 Task: Add an event with the title Third Networking Seminar, date ''2023/10/18'', time 02:00and add a description: The Sales Techniques training session is a comprehensive and interactive workshop designed to equip sales professionals with effective strategies, skills, and tactics to enhance their sales performance and achieve greater success in their roles. This session focuses on developing a deep understanding of customer needs, building strong relationships, and closing deals through persuasive and customer-centric approaches.Mark the tasks as Completed , logged in from the account softage.5@softage.netand send the event invitation to softage.4@softage.net and softage.6@softage.net. Set a reminder for the event Weekly on Sunday
Action: Mouse moved to (57, 112)
Screenshot: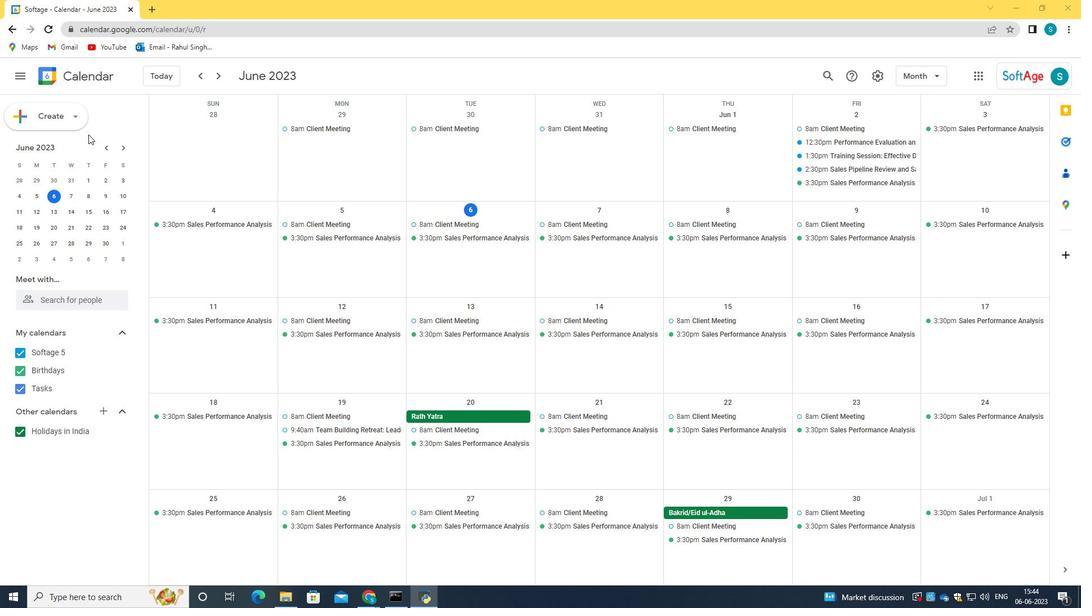 
Action: Mouse pressed left at (57, 112)
Screenshot: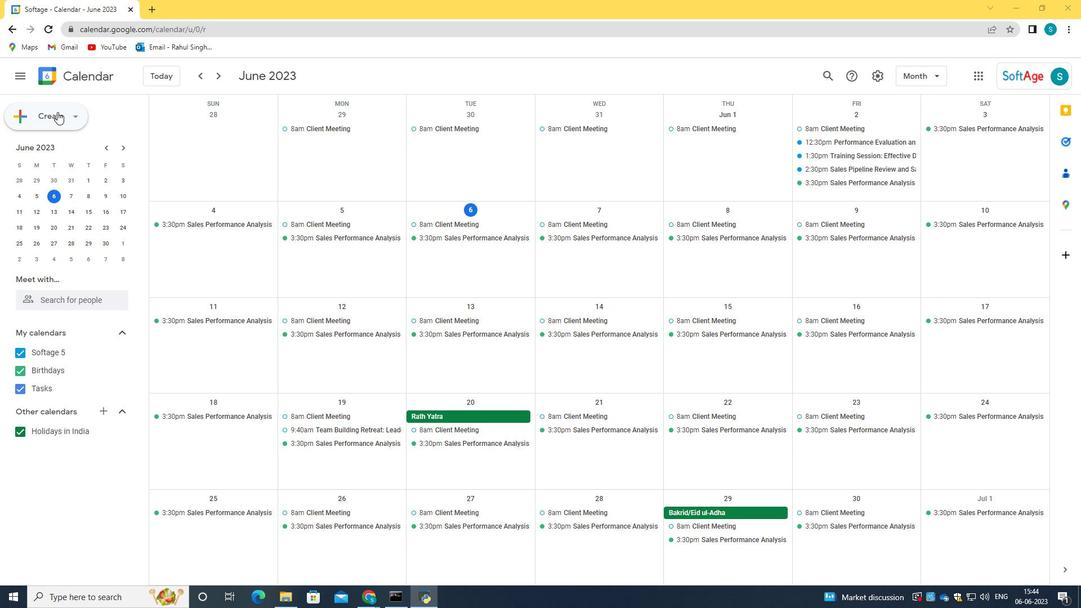 
Action: Mouse moved to (91, 144)
Screenshot: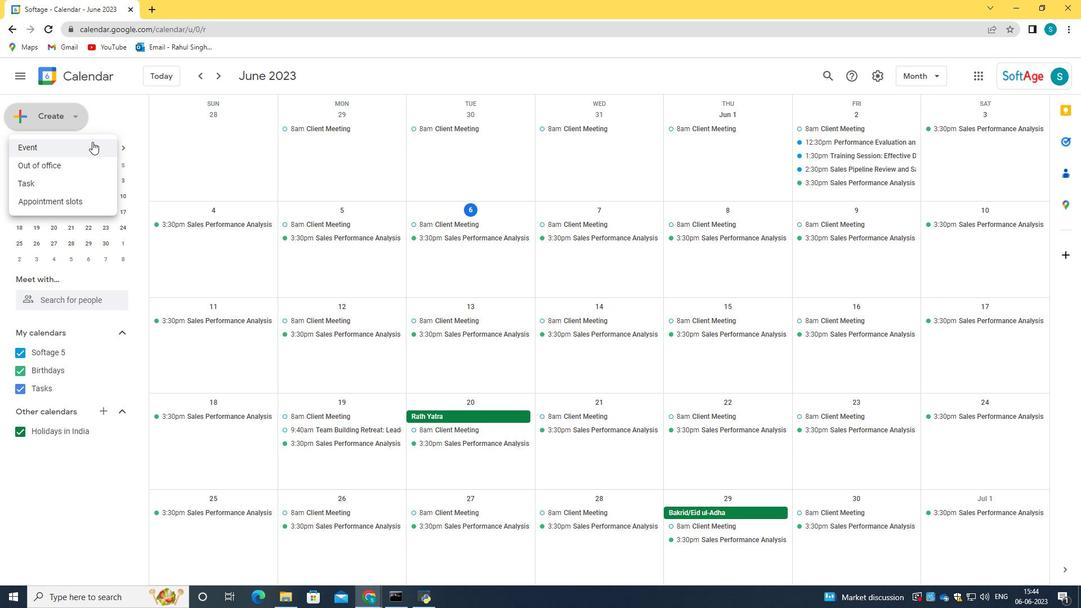 
Action: Mouse pressed left at (91, 144)
Screenshot: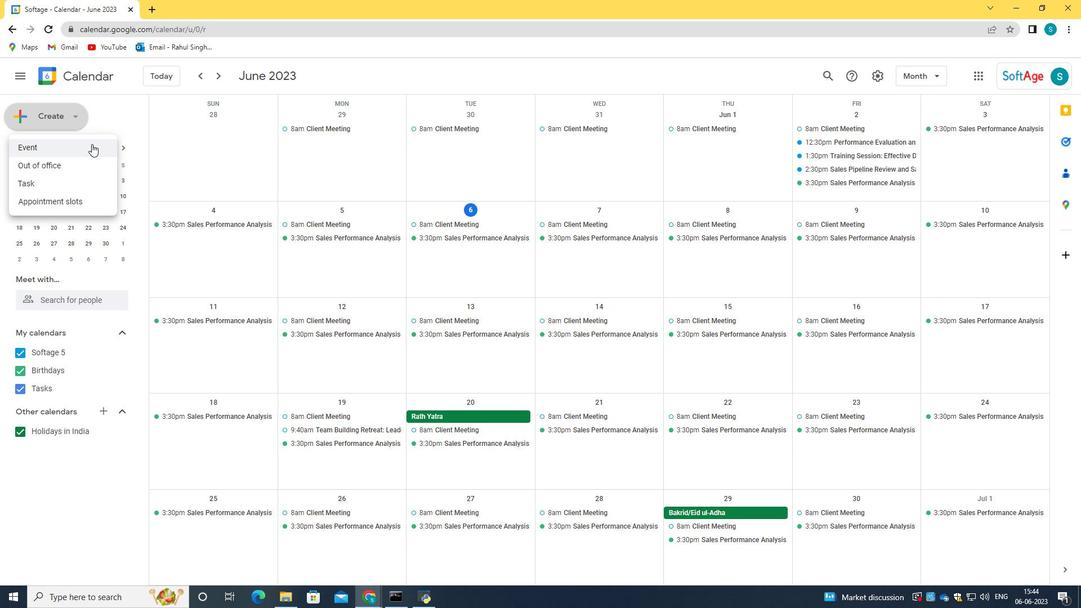 
Action: Mouse moved to (316, 455)
Screenshot: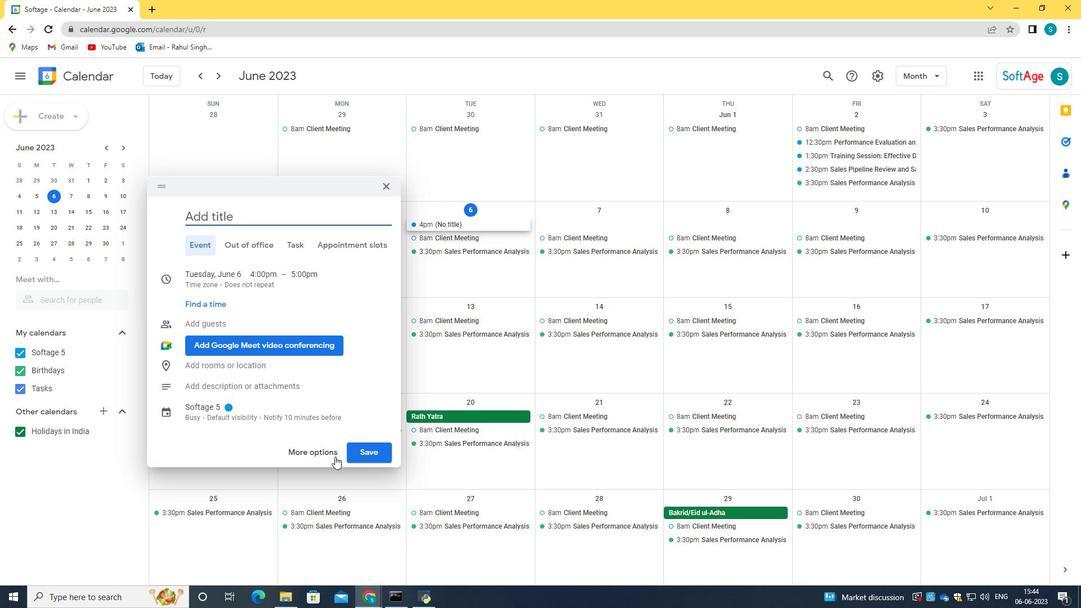 
Action: Mouse pressed left at (316, 455)
Screenshot: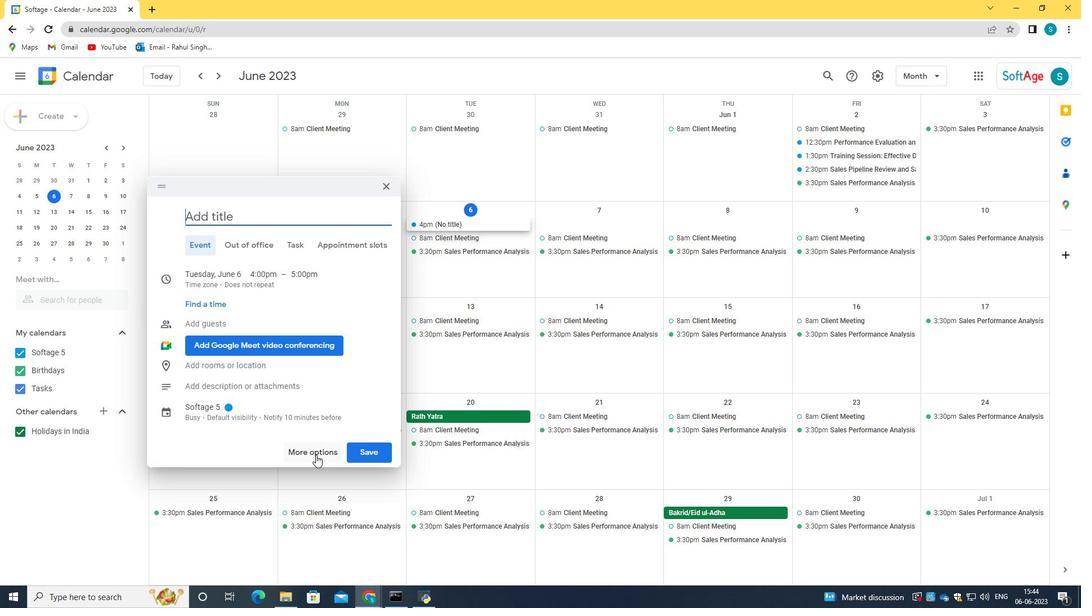 
Action: Mouse moved to (93, 82)
Screenshot: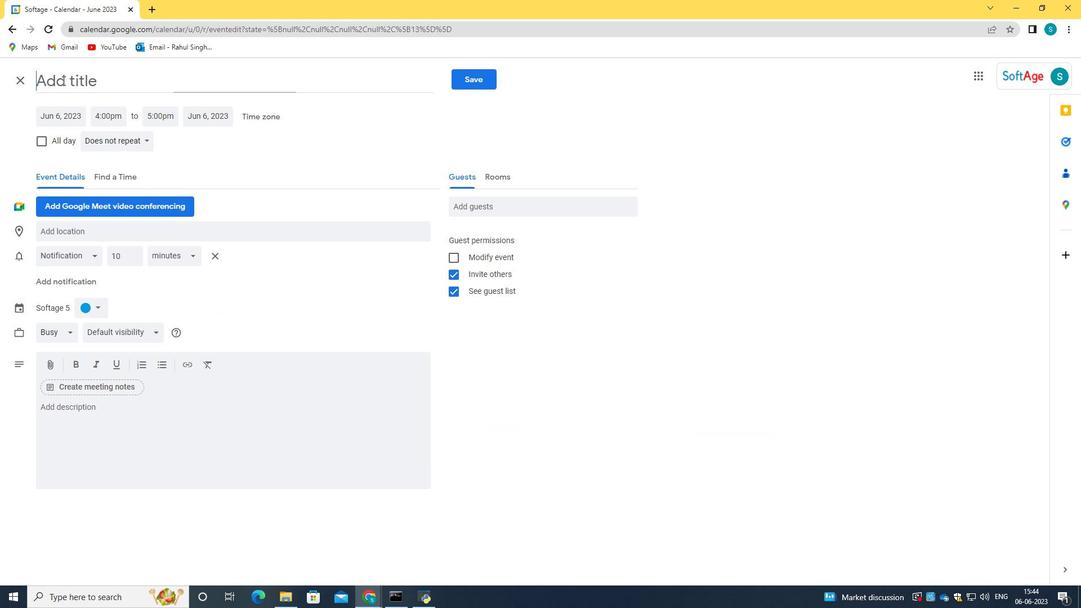 
Action: Mouse pressed left at (93, 82)
Screenshot: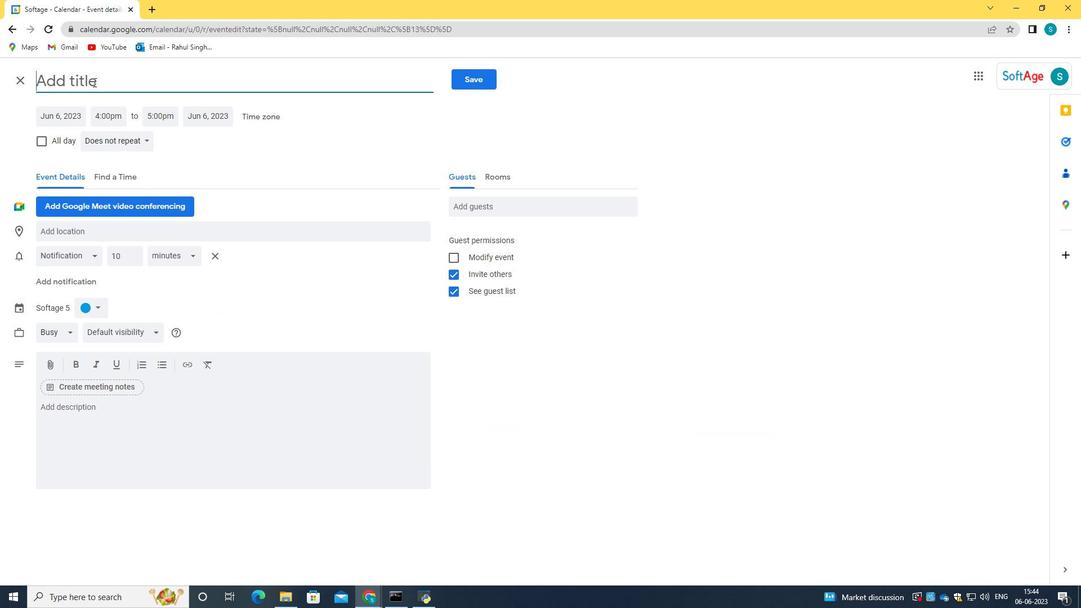 
Action: Key pressed <Key.caps_lock>T<Key.caps_lock>hier<Key.backspace><Key.backspace>rd<Key.space><Key.caps_lock>N<Key.caps_lock>eto<Key.backspace>working<Key.space><Key.caps_lock>S<Key.caps_lock>emina<Key.backspace><Key.backspace>nar<Key.space>
Screenshot: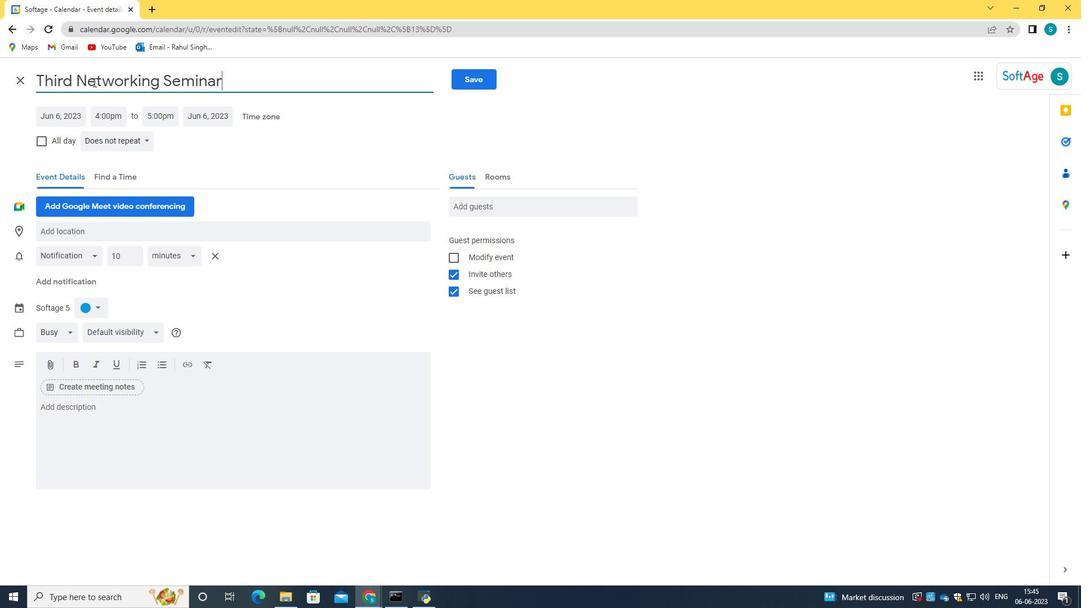 
Action: Mouse moved to (57, 118)
Screenshot: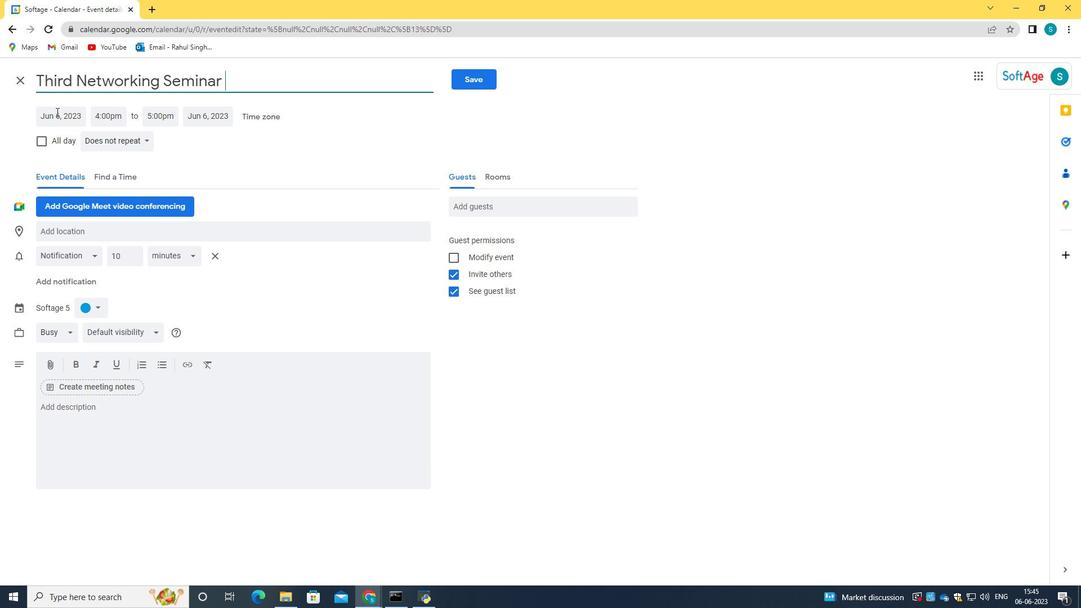 
Action: Mouse pressed left at (57, 118)
Screenshot: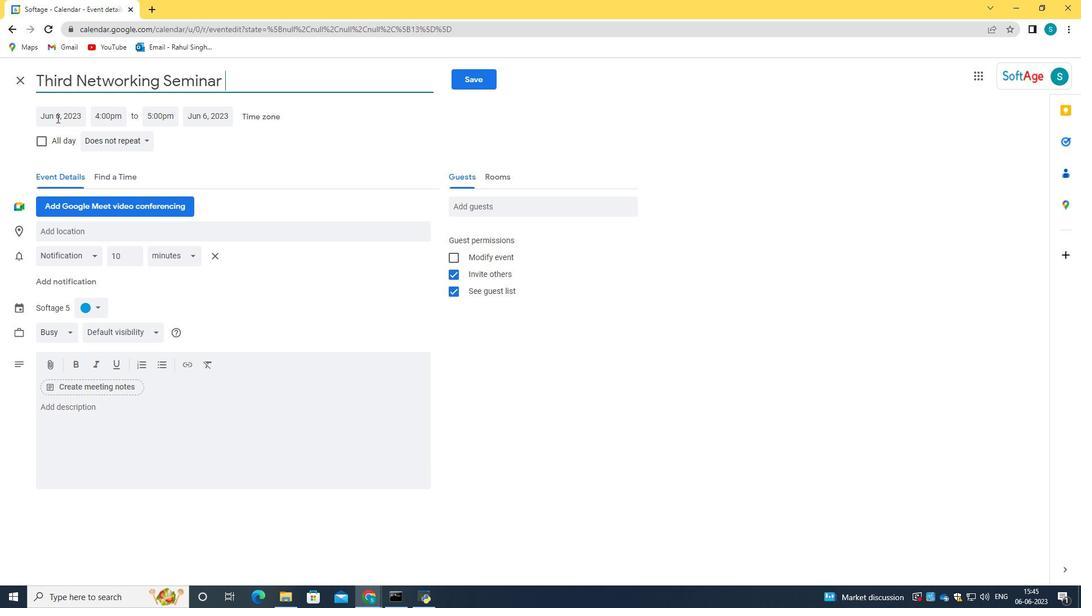 
Action: Key pressed 2023/10/18<Key.tab>02<Key.shift_r>:00<Key.space>am
Screenshot: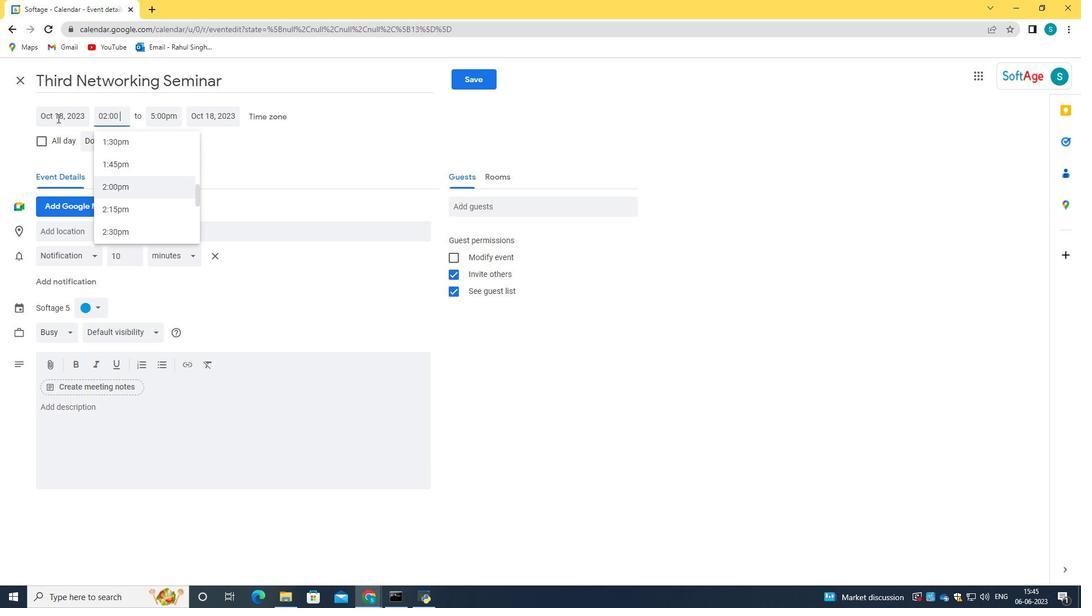 
Action: Mouse moved to (122, 188)
Screenshot: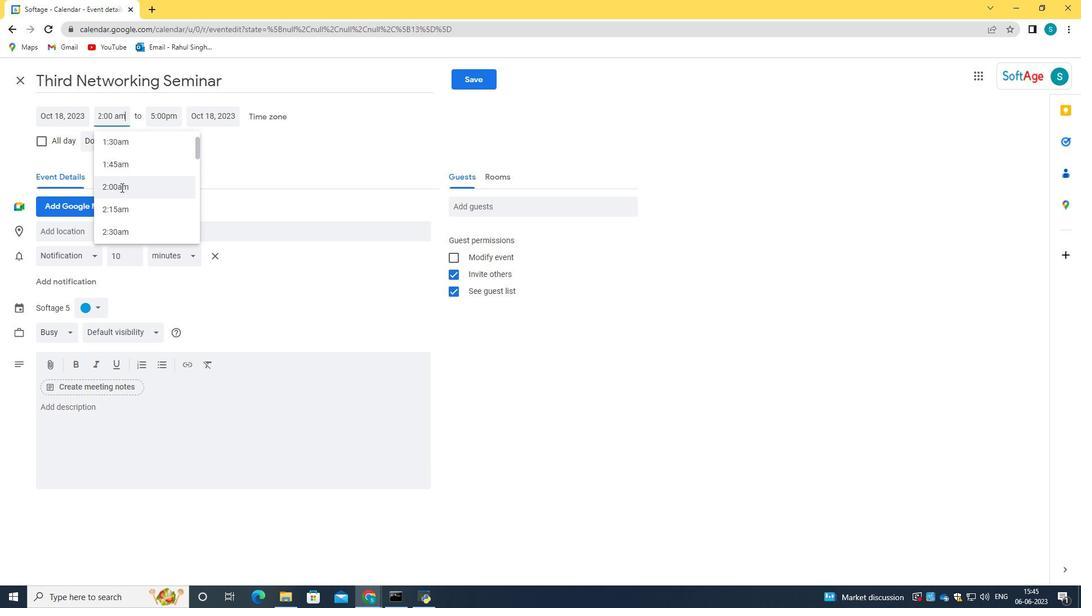 
Action: Mouse pressed left at (122, 188)
Screenshot: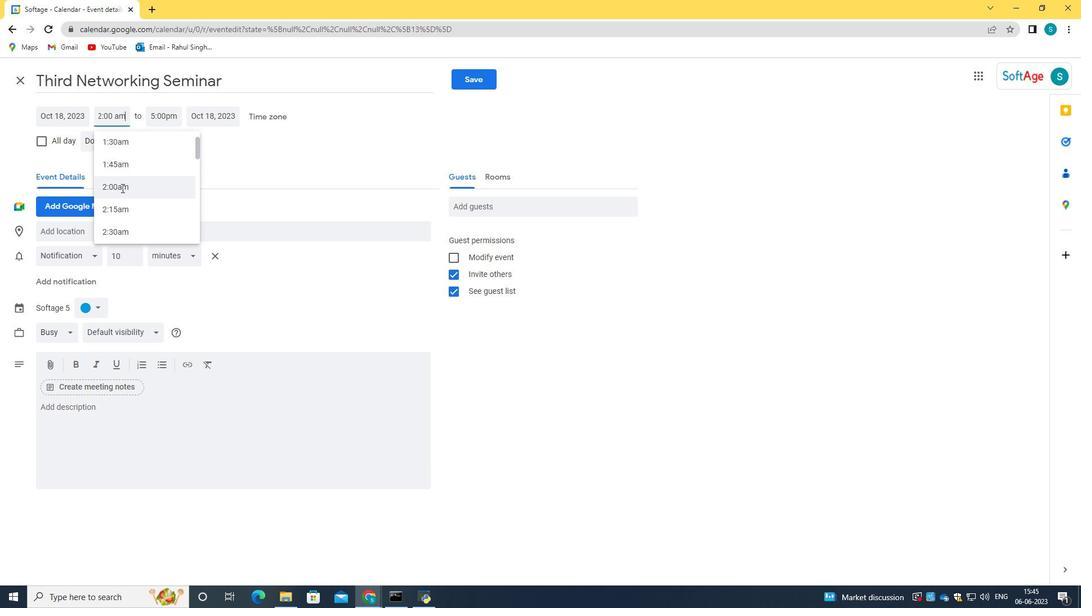 
Action: Mouse moved to (179, 416)
Screenshot: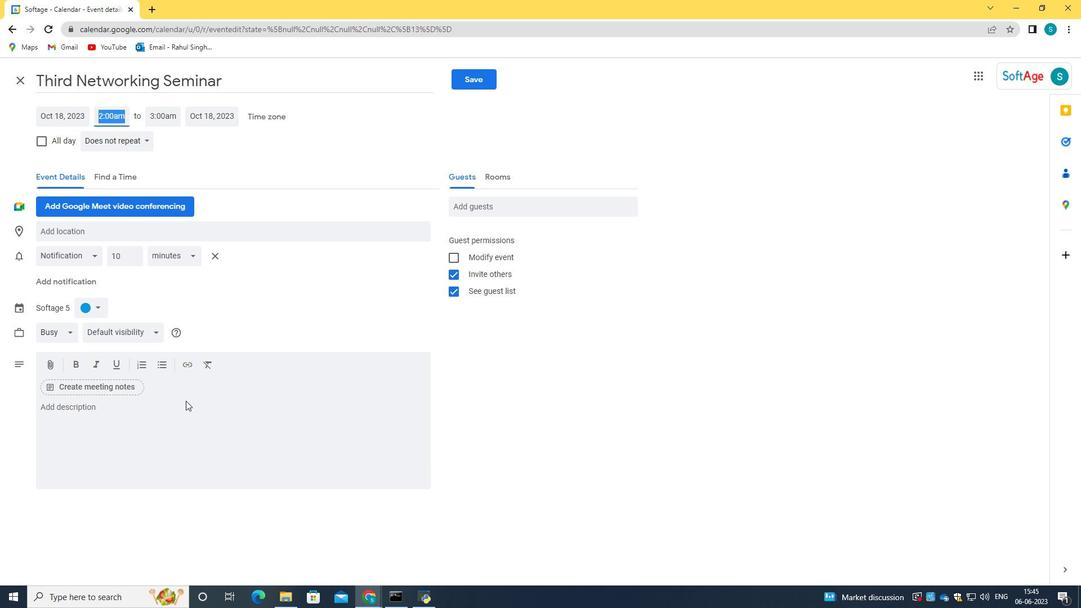 
Action: Mouse pressed left at (179, 416)
Screenshot: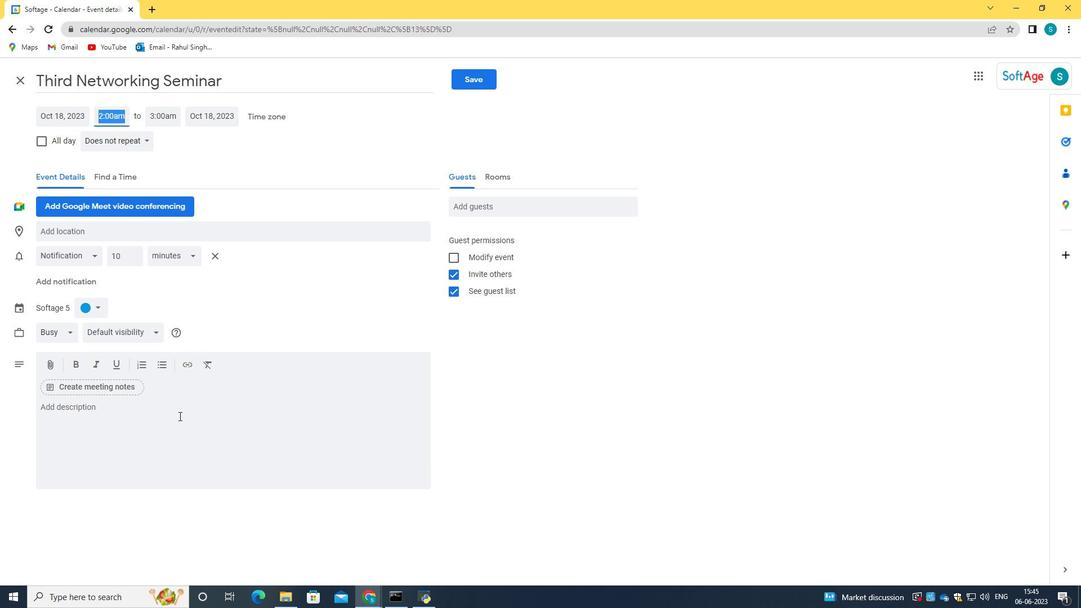 
Action: Key pressed <Key.caps_lock>T<Key.caps_lock>he<Key.space><Key.caps_lock>S<Key.caps_lock>ales<Key.space><Key.caps_lock>T<Key.caps_lock>echniques<Key.space>training<Key.space>session<Key.space>is<Key.space>a<Key.space>comprehensive<Key.space>and<Key.space>interactive<Key.space>workshop<Key.space>designed<Key.space>to<Key.space>equip<Key.space>sales<Key.space>professionals<Key.space>woi<Key.backspace><Key.backspace>ith<Key.space>effective<Key.space>strategies,<Key.space>skills<Key.space>and<Key.space>tactics<Key.space>to<Key.space>enhance<Key.space>their<Key.space>sales<Key.space>f<Key.backspace>performacne<Key.backspace><Key.backspace><Key.backspace>nce<Key.space>and<Key.space>achieve<Key.space>greater<Key.space>success<Key.space>in<Key.space>their<Key.space>roles.<Key.space><Key.caps_lock>T<Key.caps_lock>his<Key.space>sesss<Key.backspace>ion<Key.space>focuses<Key.space>on<Key.space>developing<Key.space>a<Key.space>deep<Key.space>understanding<Key.space>of<Key.space>customer<Key.space>needs,<Key.backspace>,<Key.space>building<Key.space>strong<Key.space>relationships,<Key.space>and<Key.space>closing<Key.space>deals<Key.space>through<Key.space>persuasive<Key.space>and<Key.space>customer-centric<Key.space>approaches.
Screenshot: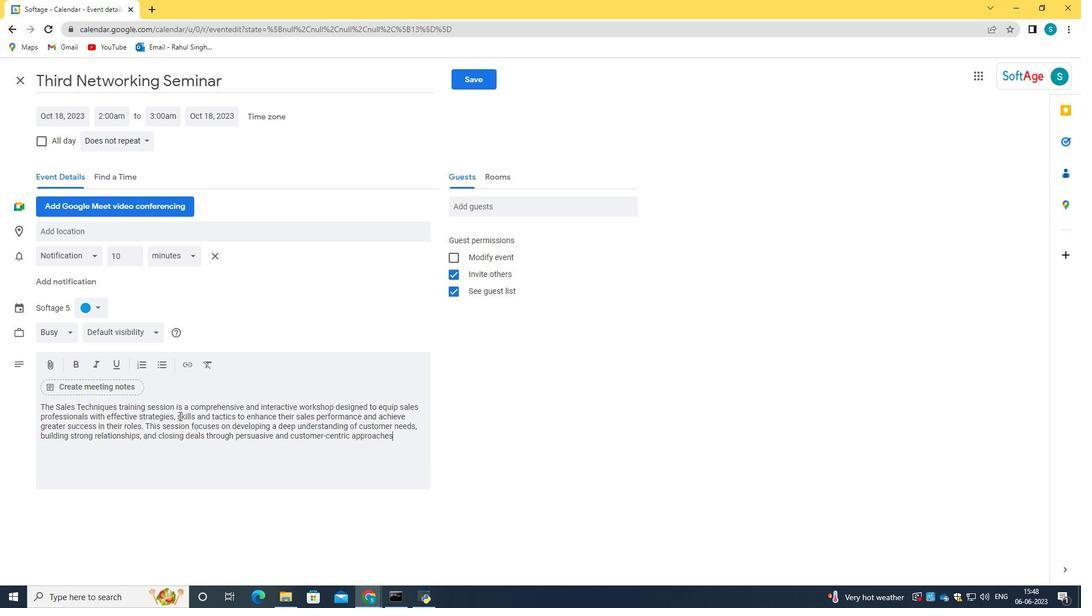 
Action: Mouse moved to (519, 204)
Screenshot: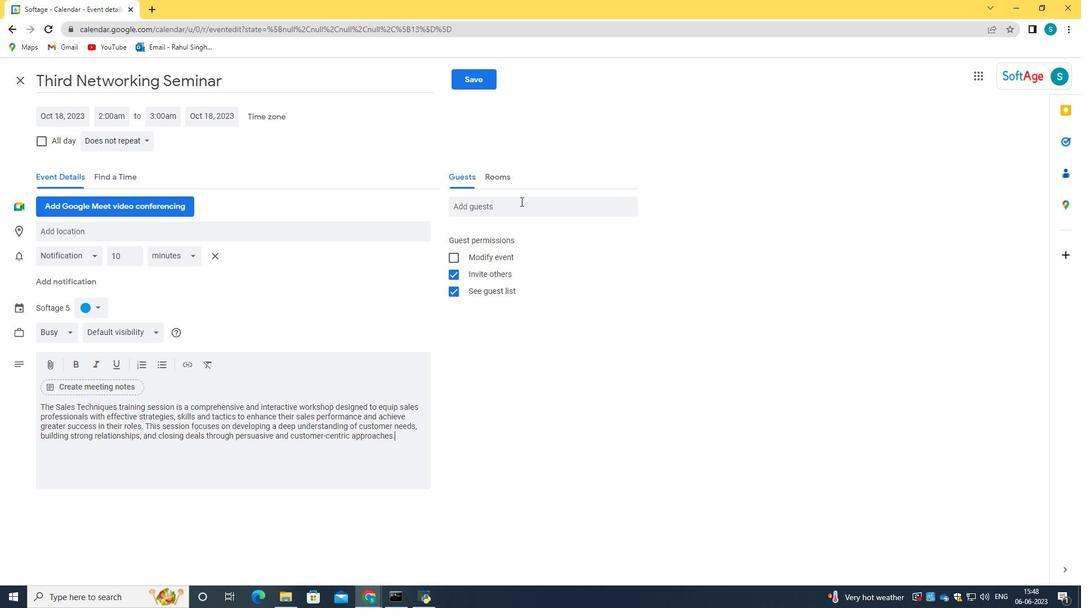
Action: Mouse pressed left at (519, 204)
Screenshot: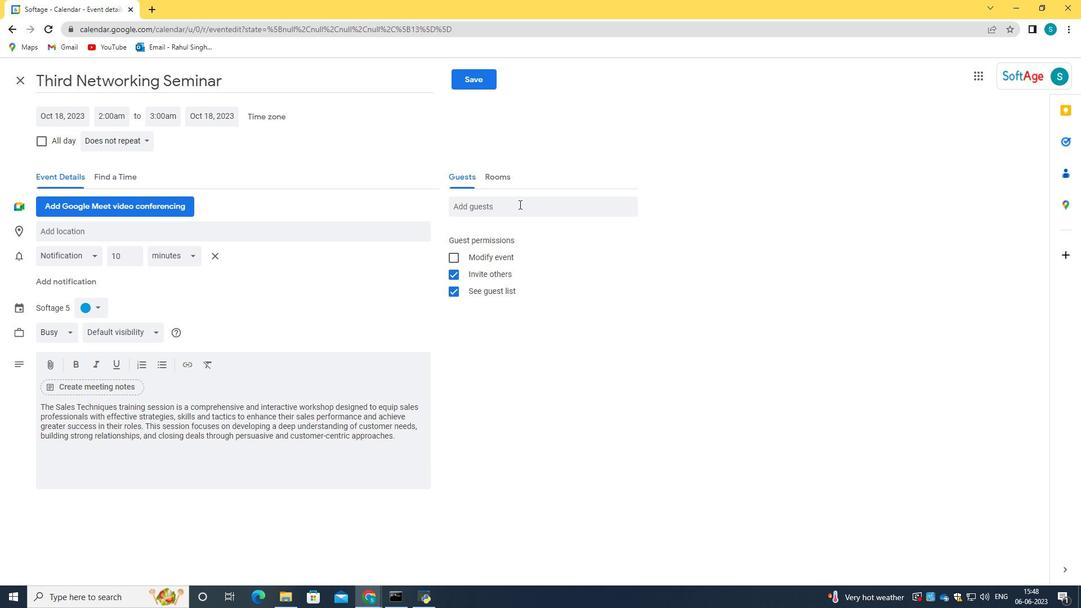 
Action: Key pressed softagw<Key.backspace>e.4<Key.shift>@softage.net<Key.tab>softage.6<Key.shift>@softage.net
Screenshot: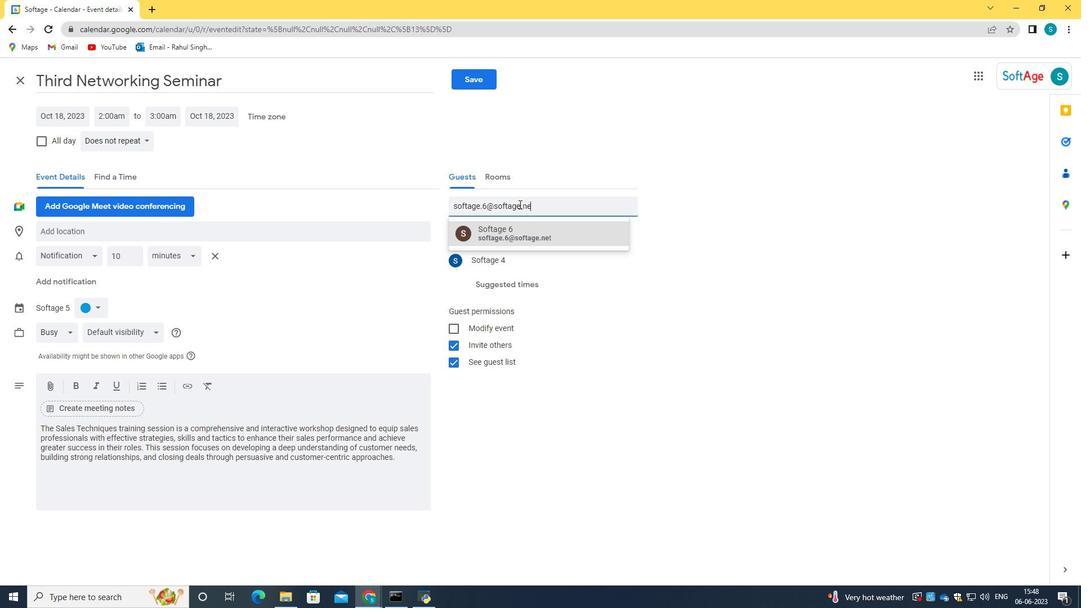 
Action: Mouse moved to (520, 234)
Screenshot: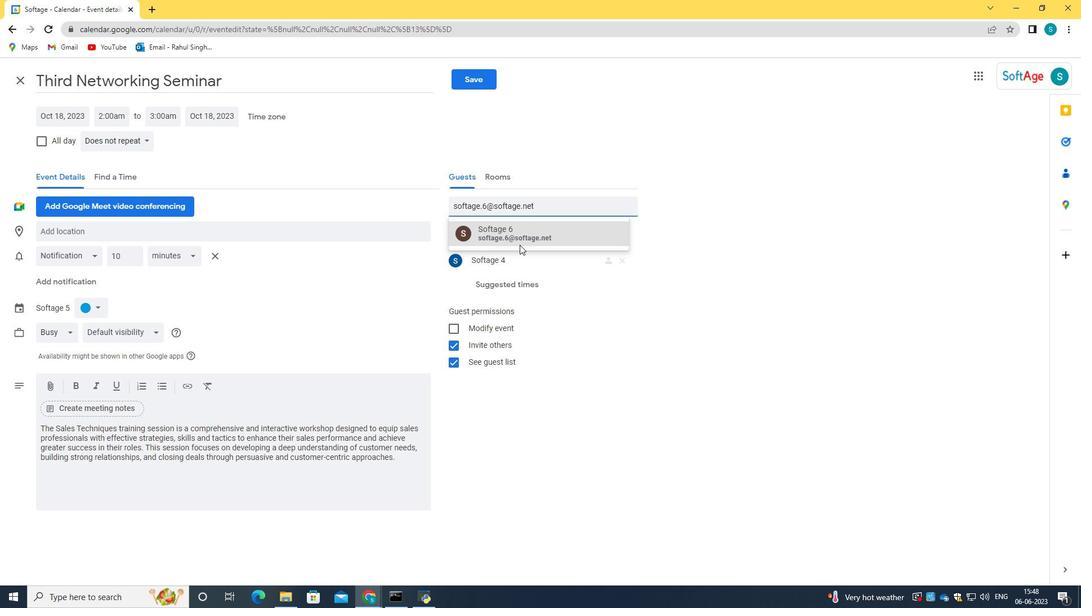 
Action: Mouse pressed left at (520, 234)
Screenshot: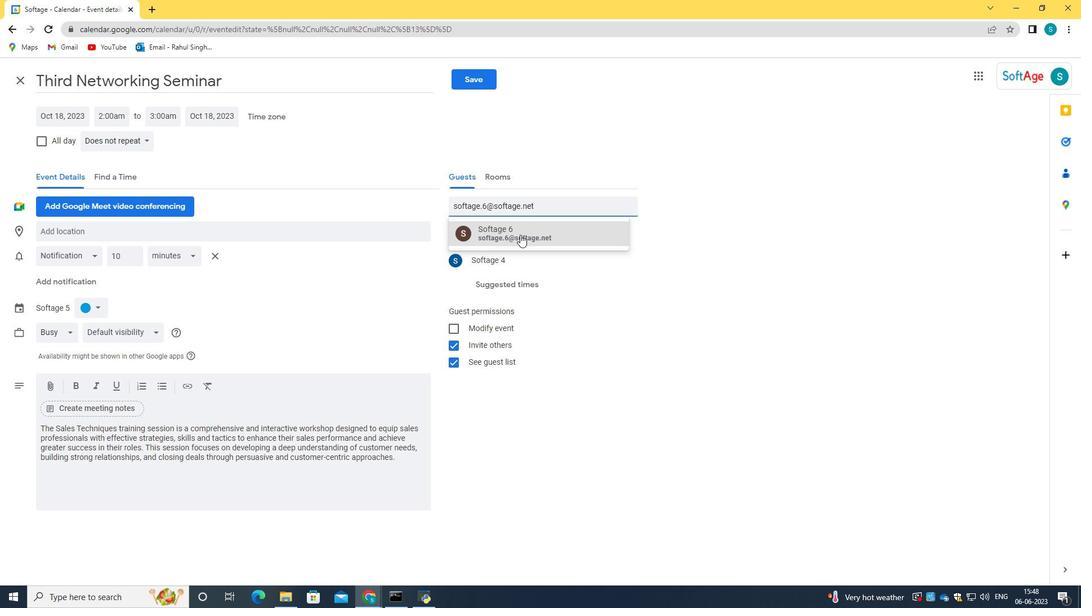 
Action: Mouse moved to (140, 140)
Screenshot: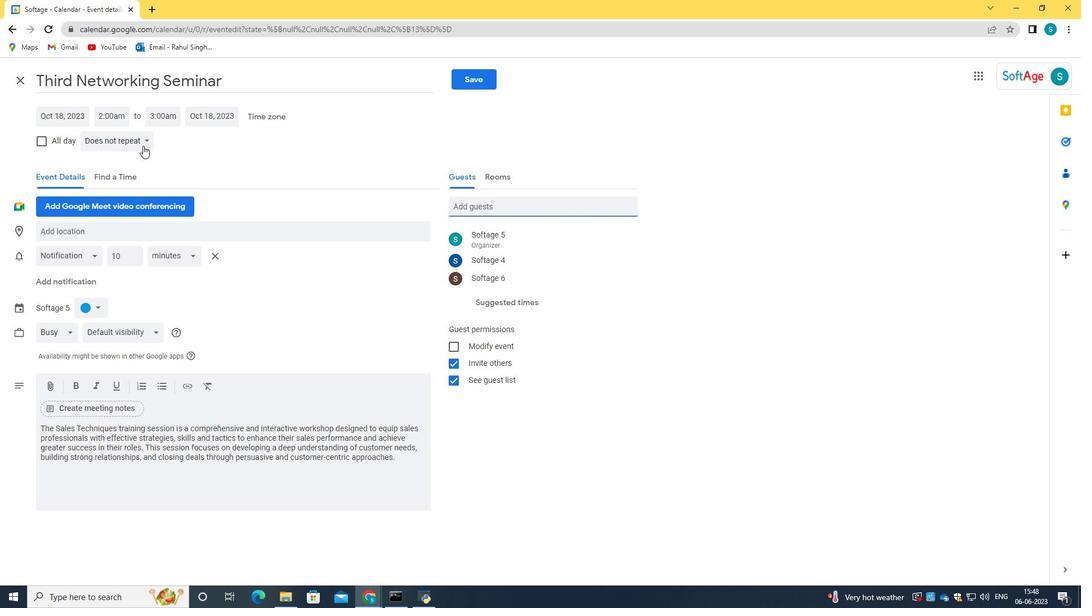 
Action: Mouse pressed left at (140, 140)
Screenshot: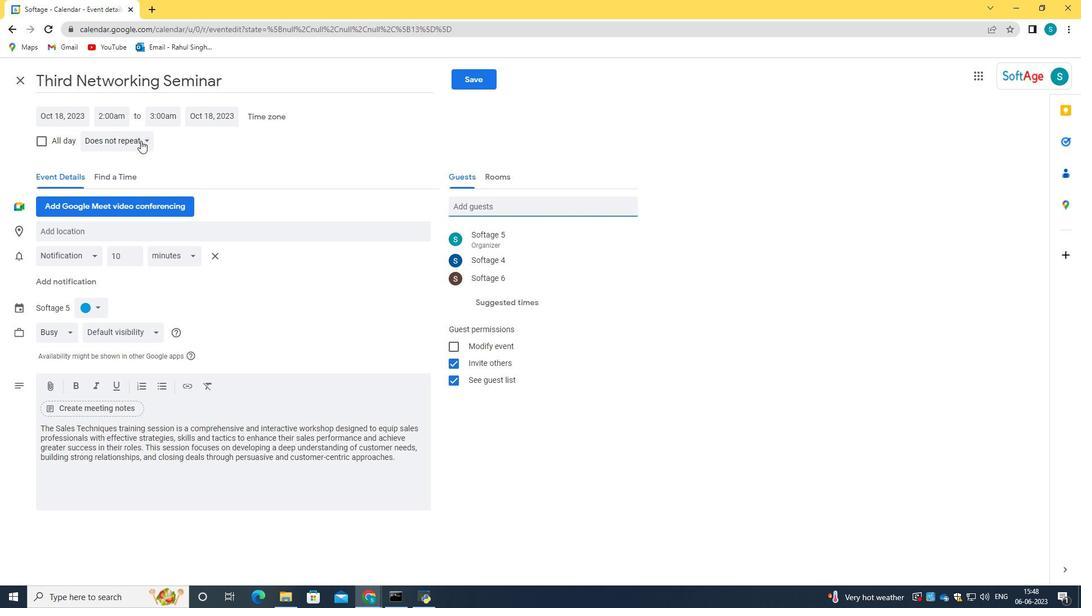
Action: Mouse moved to (143, 261)
Screenshot: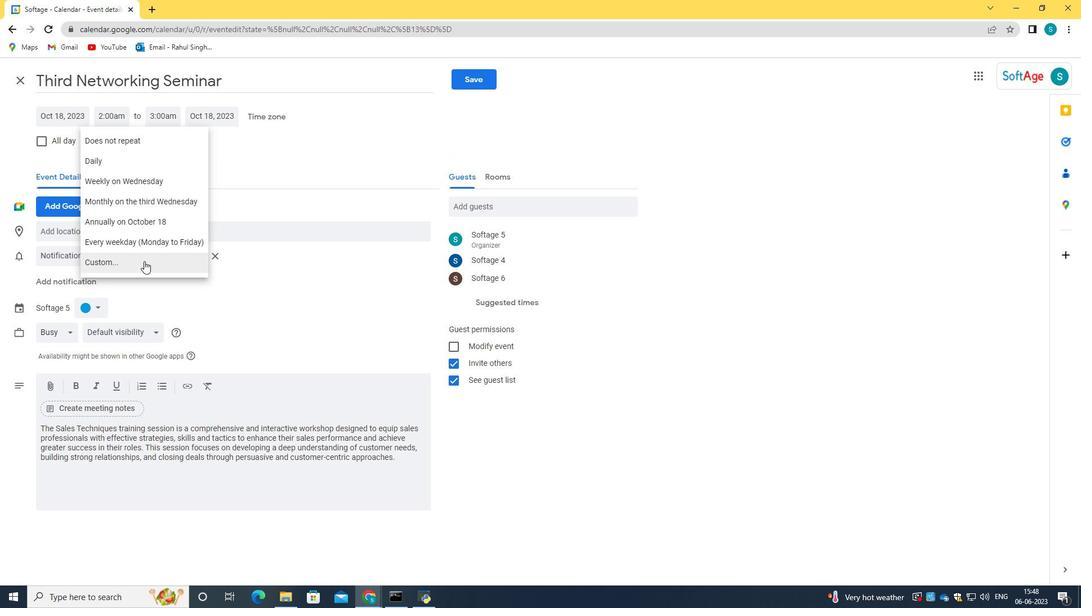 
Action: Mouse pressed left at (143, 261)
Screenshot: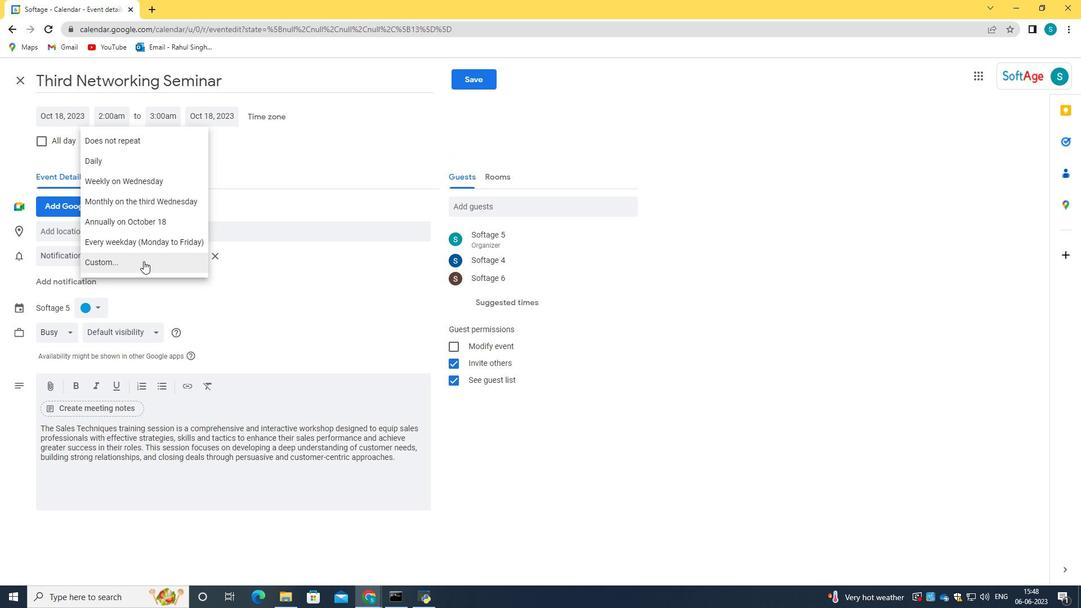 
Action: Mouse moved to (457, 304)
Screenshot: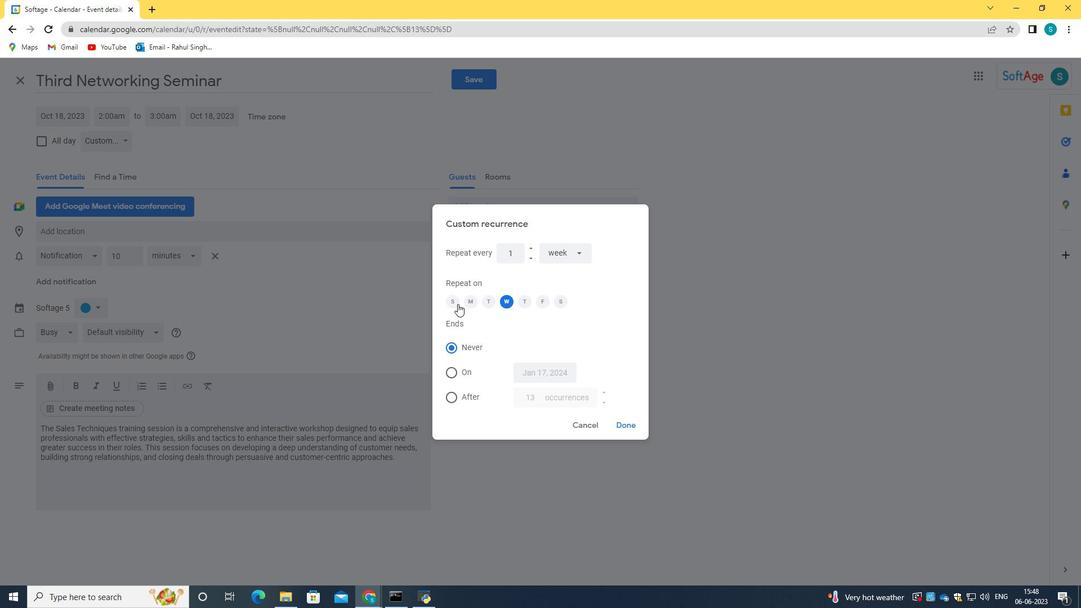 
Action: Mouse pressed left at (457, 304)
Screenshot: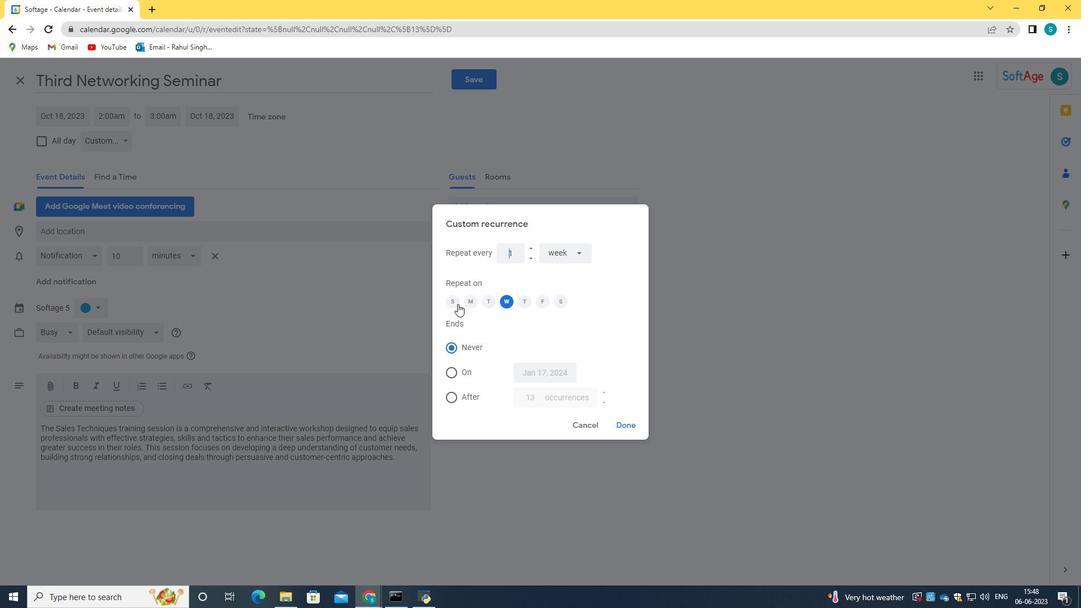 
Action: Mouse moved to (509, 303)
Screenshot: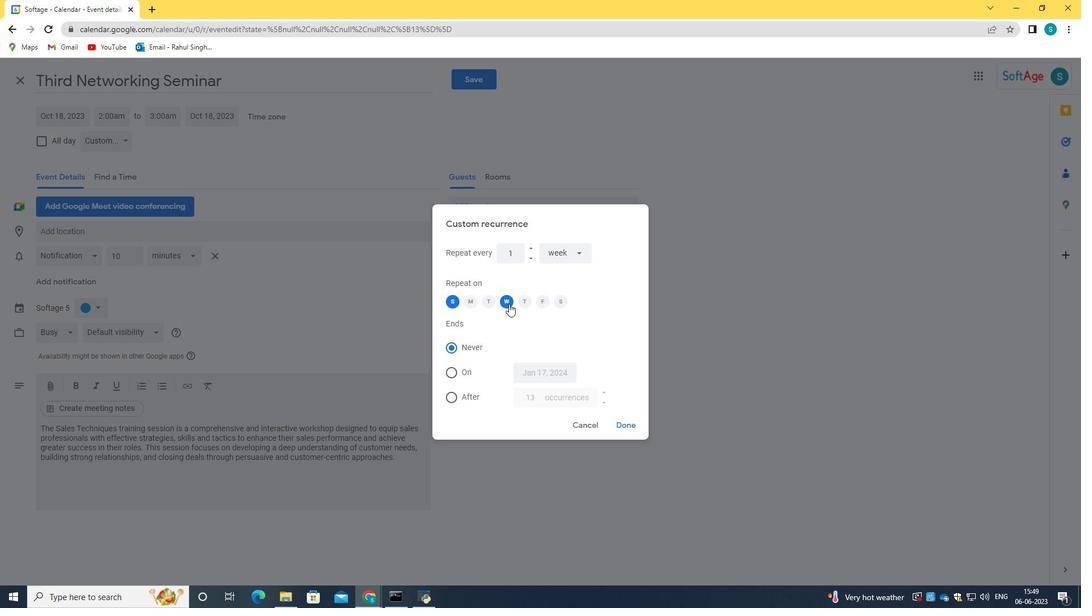 
Action: Mouse pressed left at (509, 303)
Screenshot: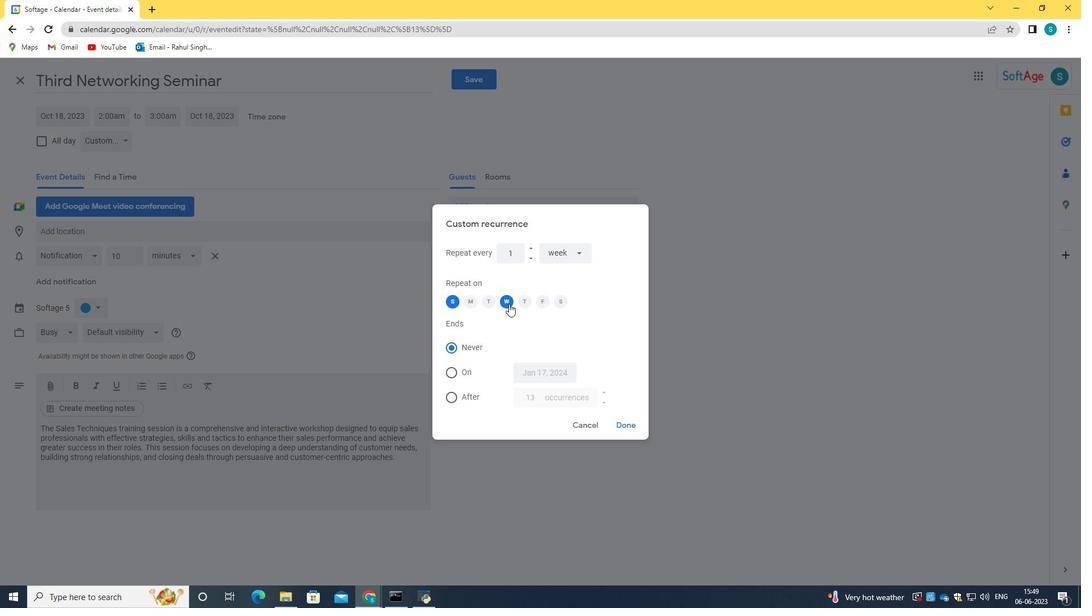 
Action: Mouse moved to (634, 428)
Screenshot: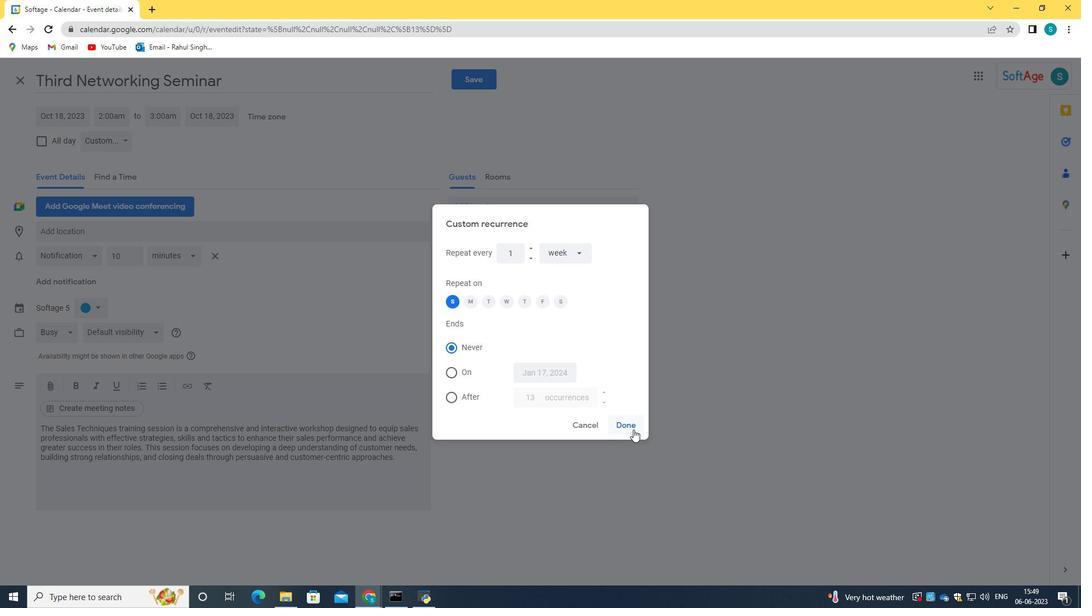 
Action: Mouse pressed left at (634, 428)
Screenshot: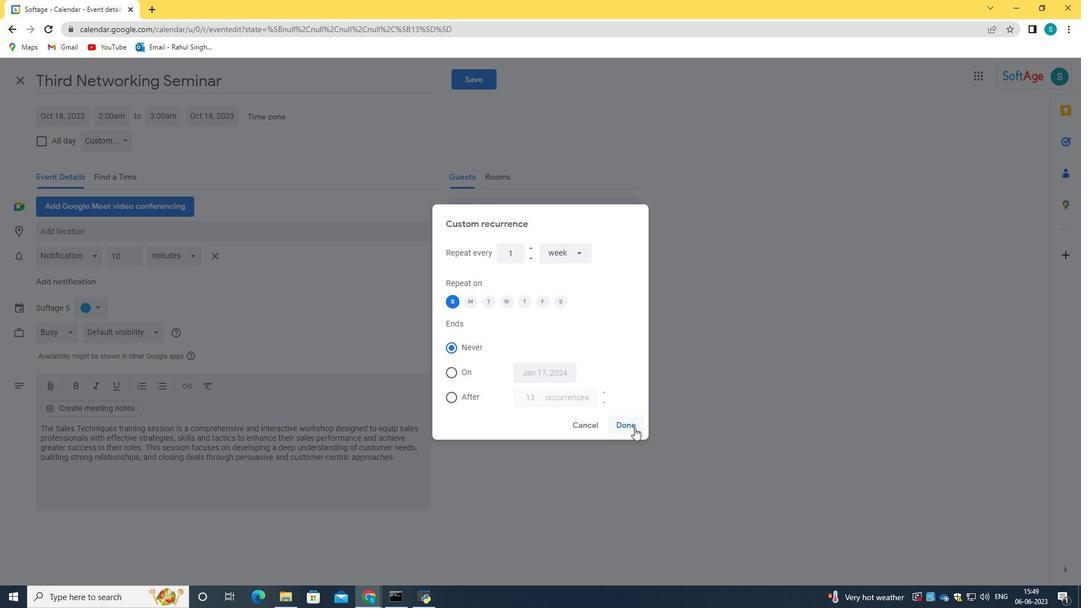 
Action: Mouse moved to (465, 79)
Screenshot: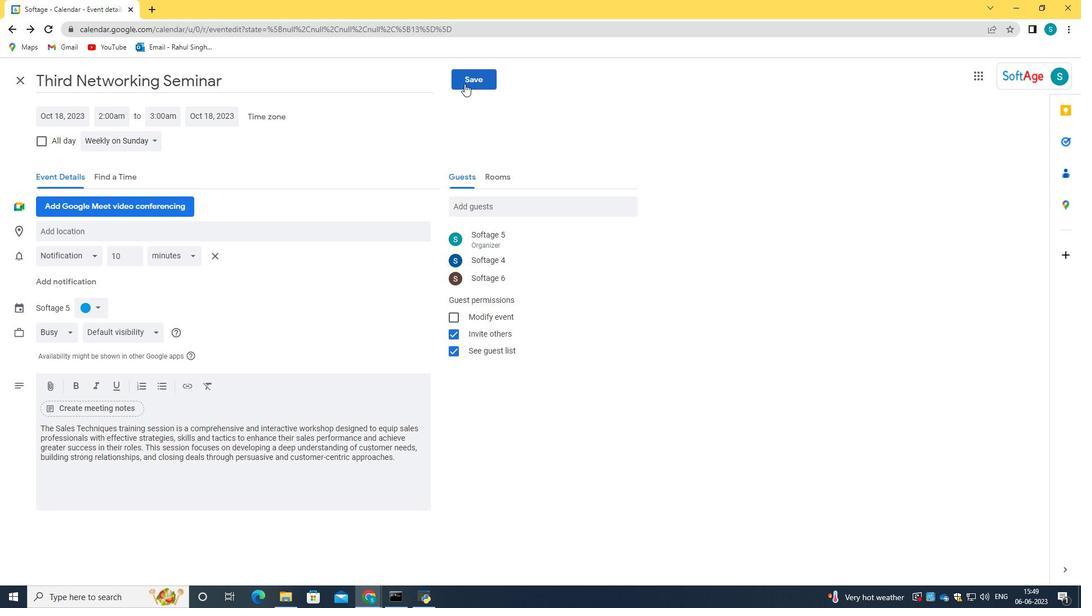 
Action: Mouse pressed left at (465, 79)
Screenshot: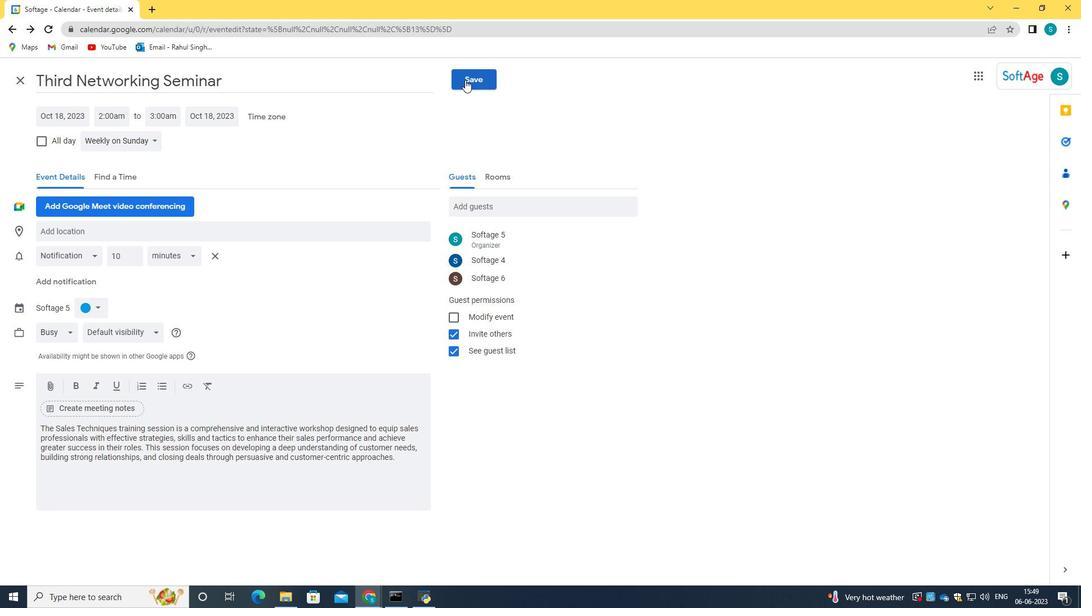 
Action: Mouse moved to (656, 346)
Screenshot: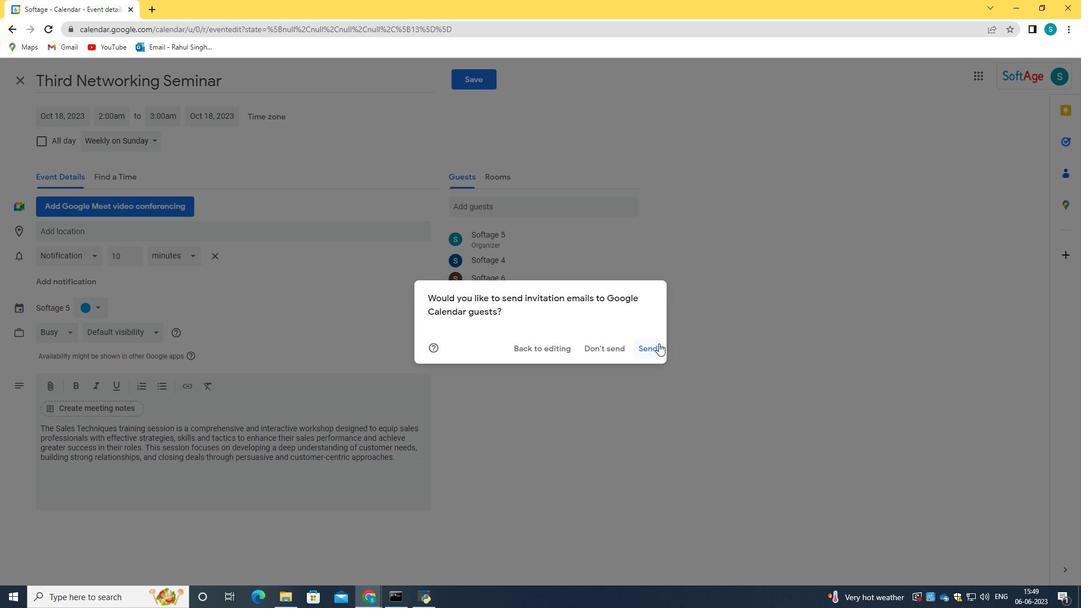 
Action: Mouse pressed left at (656, 346)
Screenshot: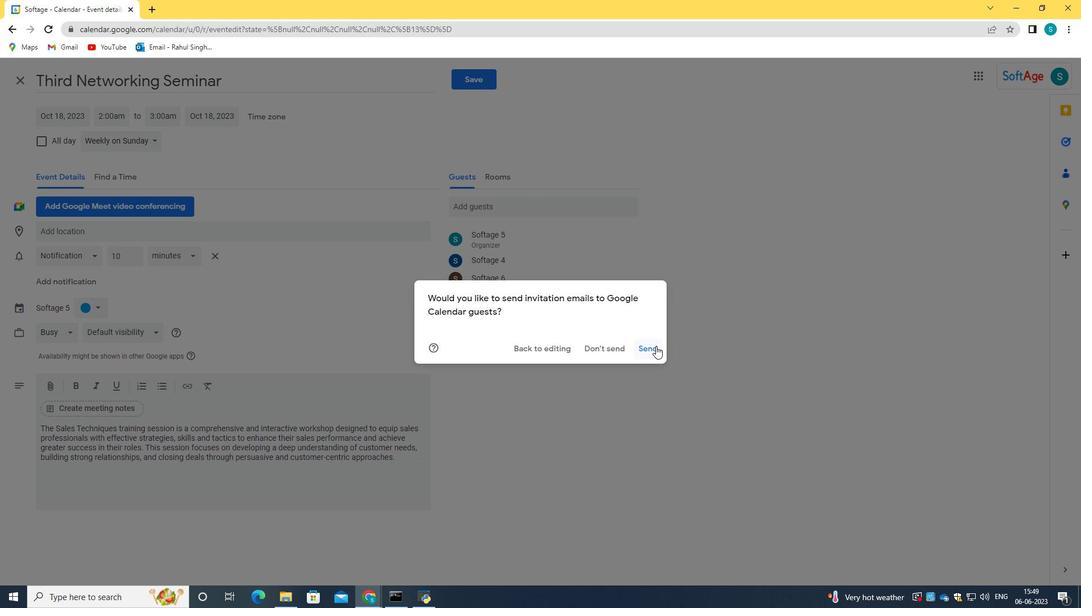 
